 Task: Stabilize Shaky Video:42%
Action: Mouse moved to (901, 354)
Screenshot: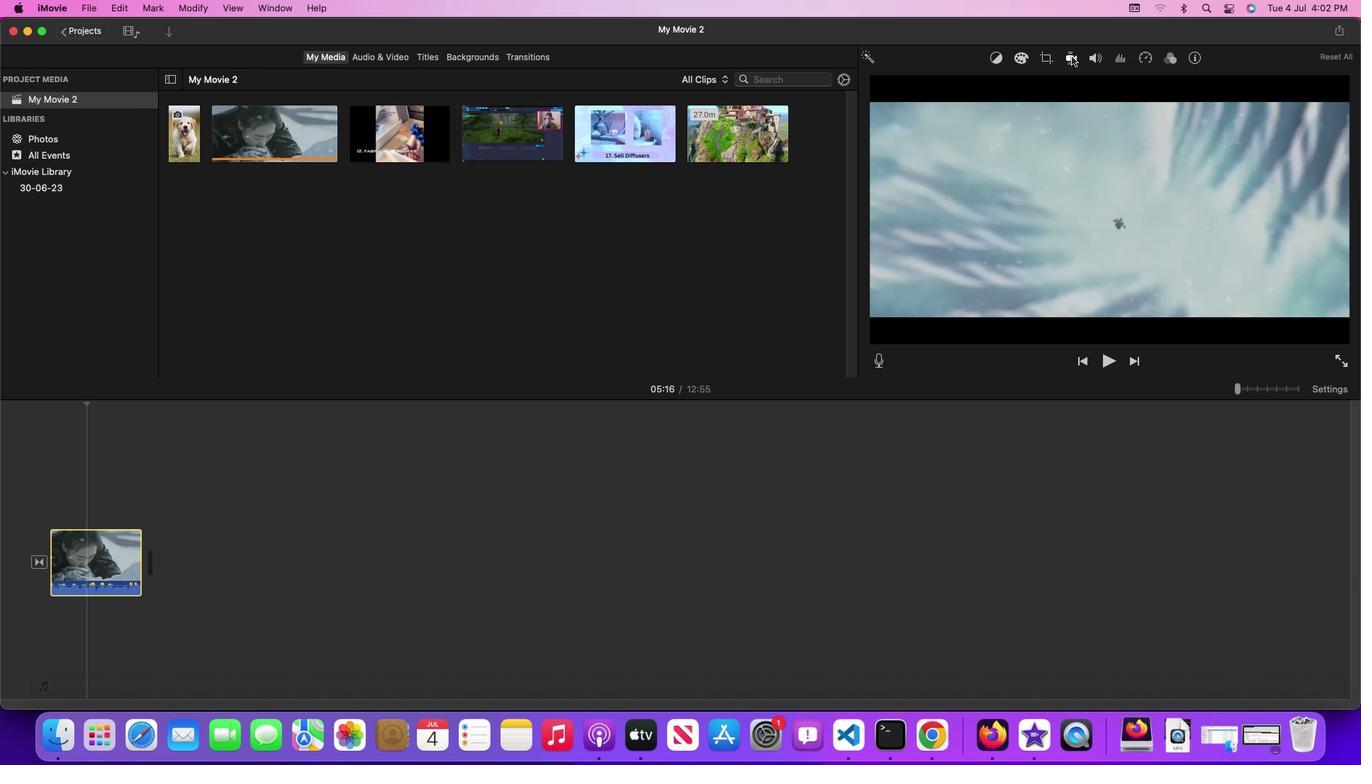
Action: Mouse pressed left at (901, 354)
Screenshot: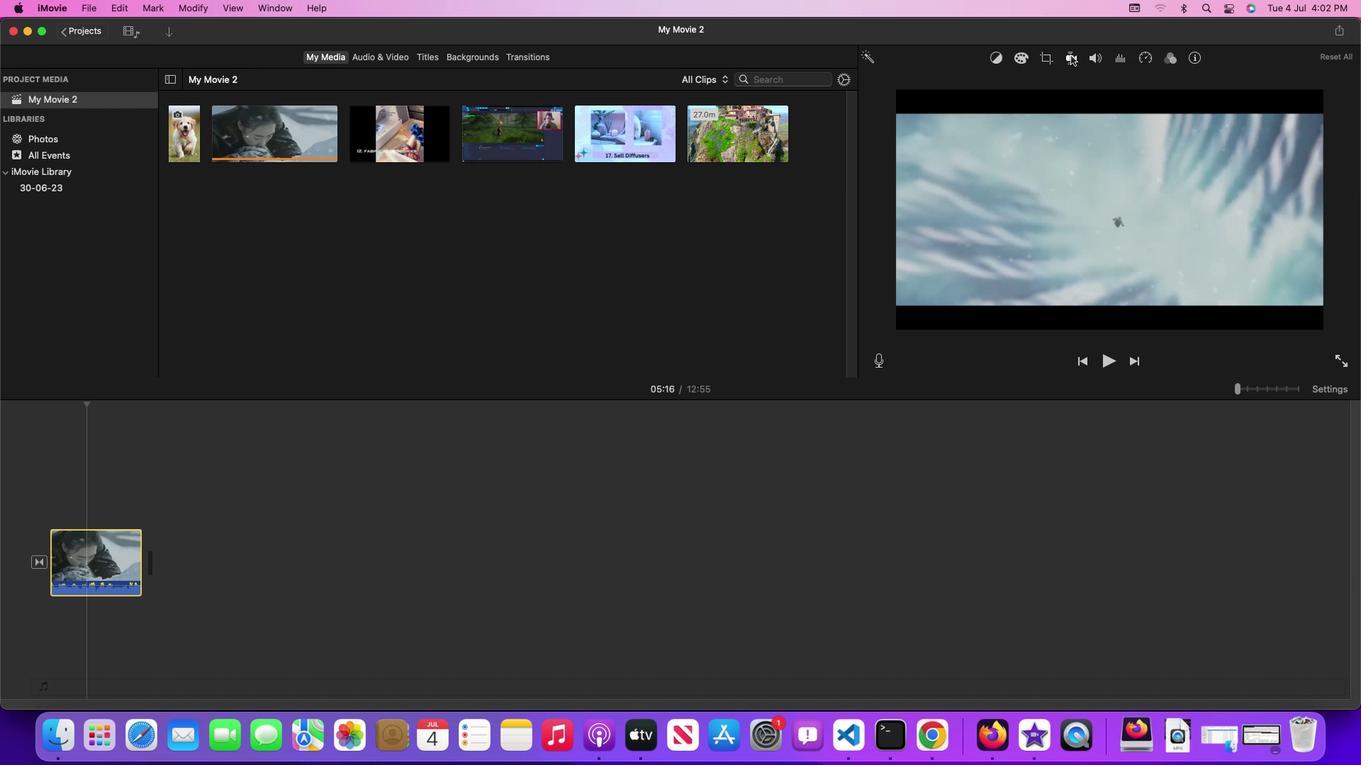 
Action: Mouse moved to (901, 354)
Screenshot: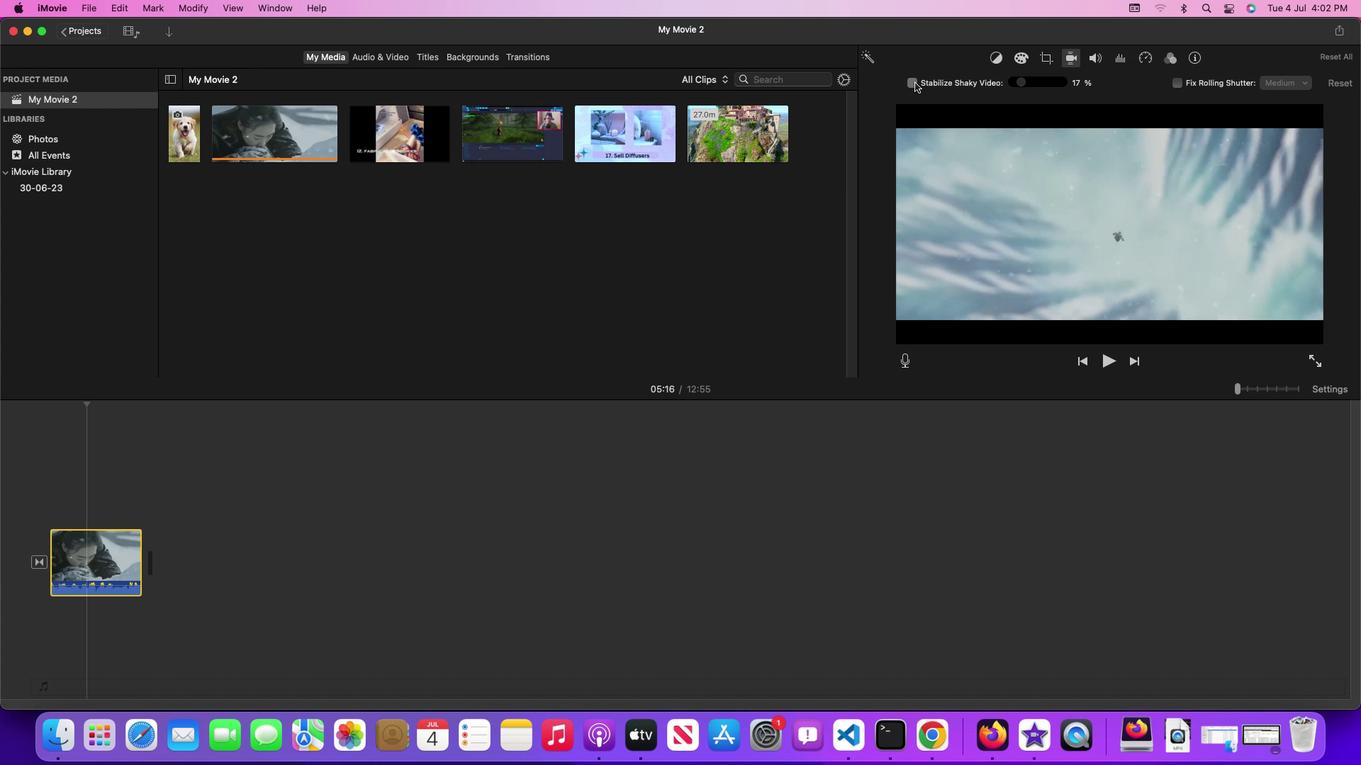 
Action: Mouse pressed left at (901, 354)
Screenshot: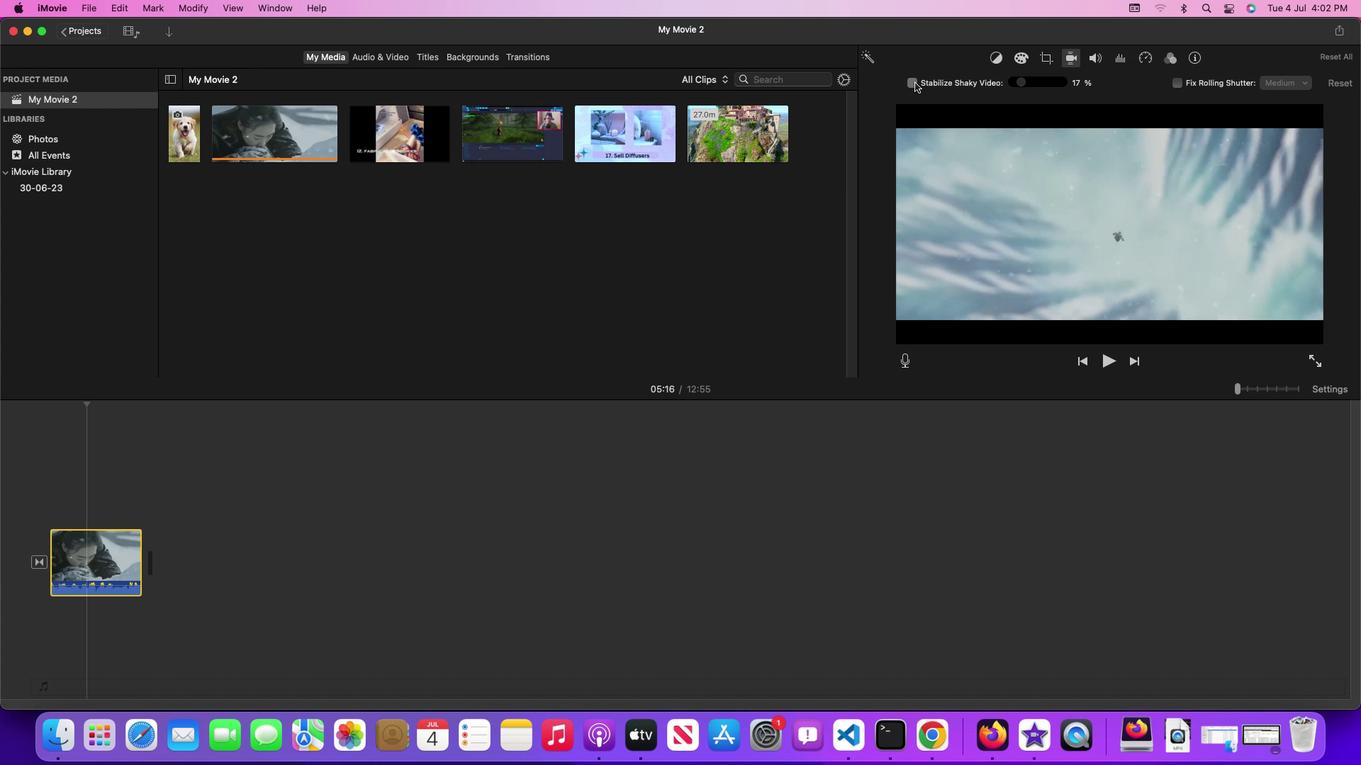 
Action: Mouse moved to (901, 354)
Screenshot: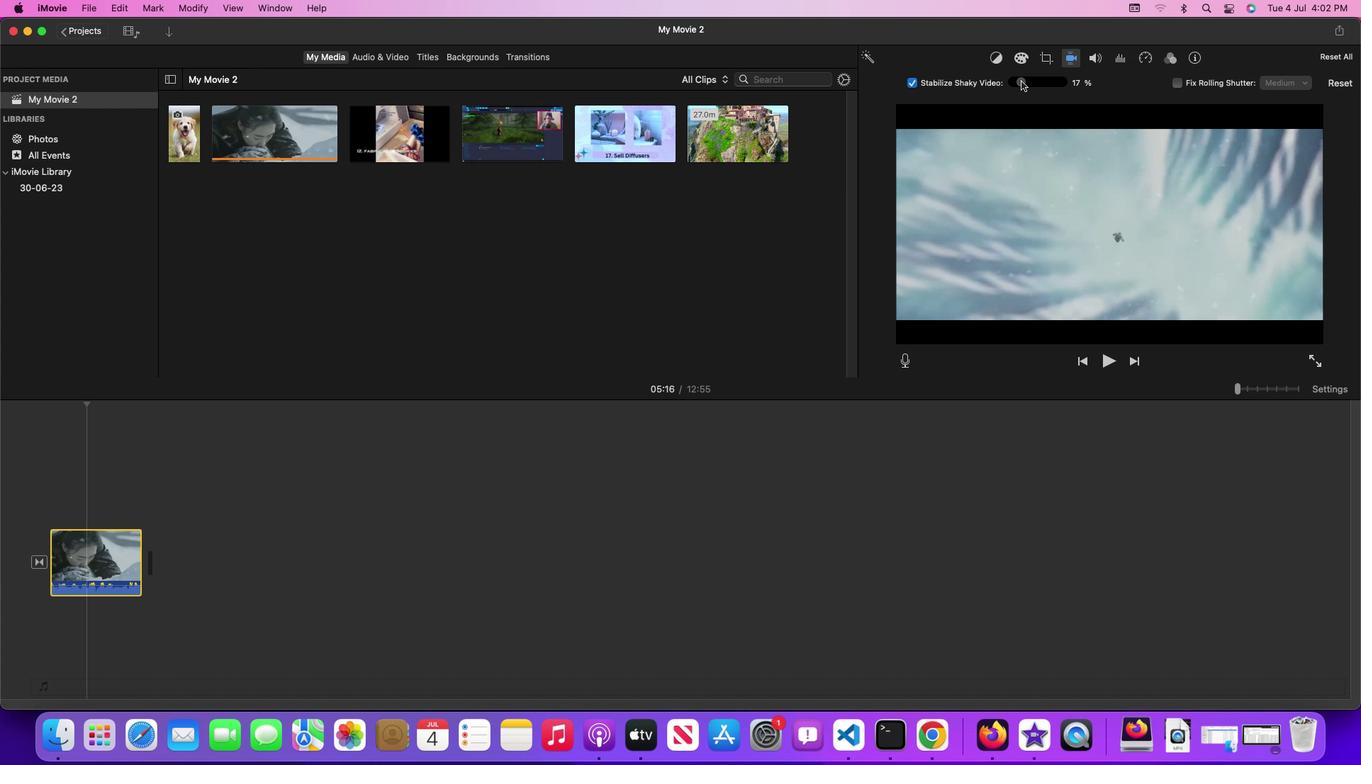
Action: Mouse pressed left at (901, 354)
Screenshot: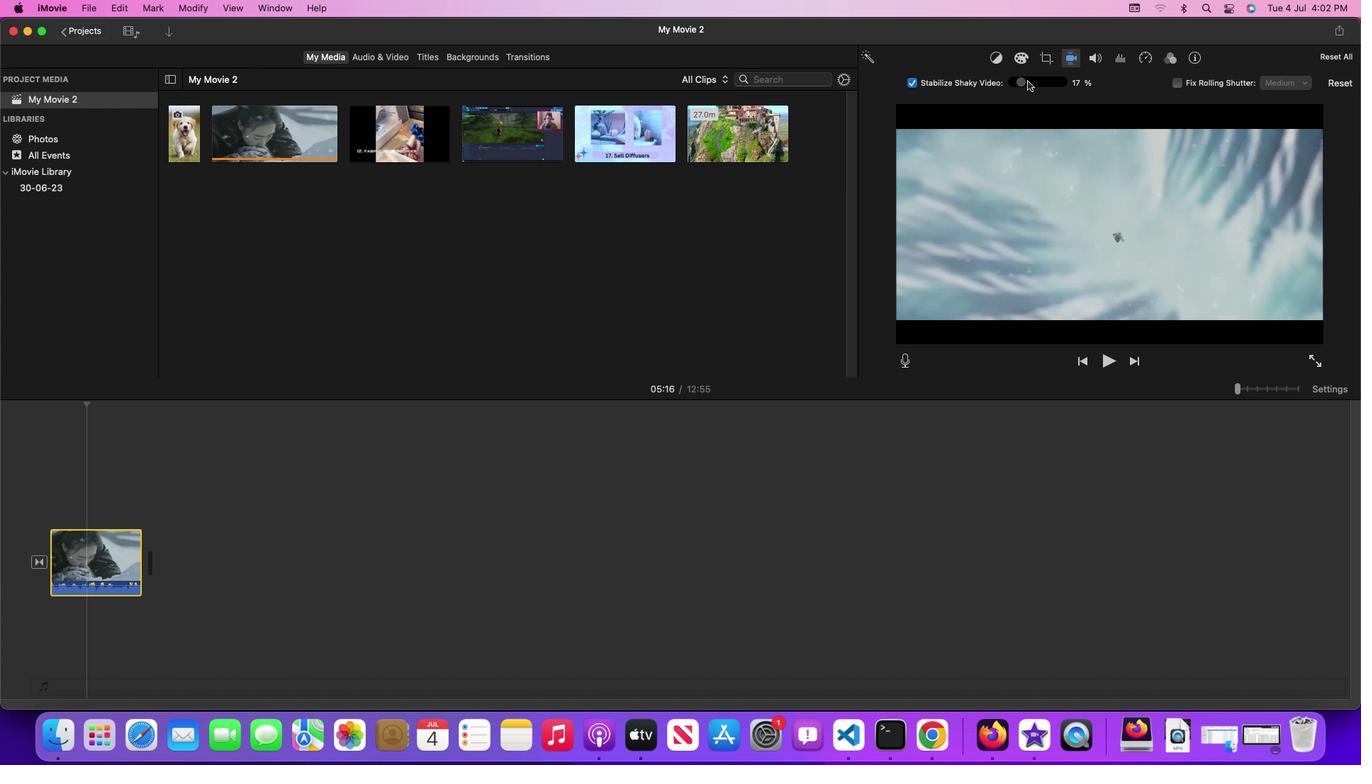 
Action: Mouse moved to (901, 354)
Screenshot: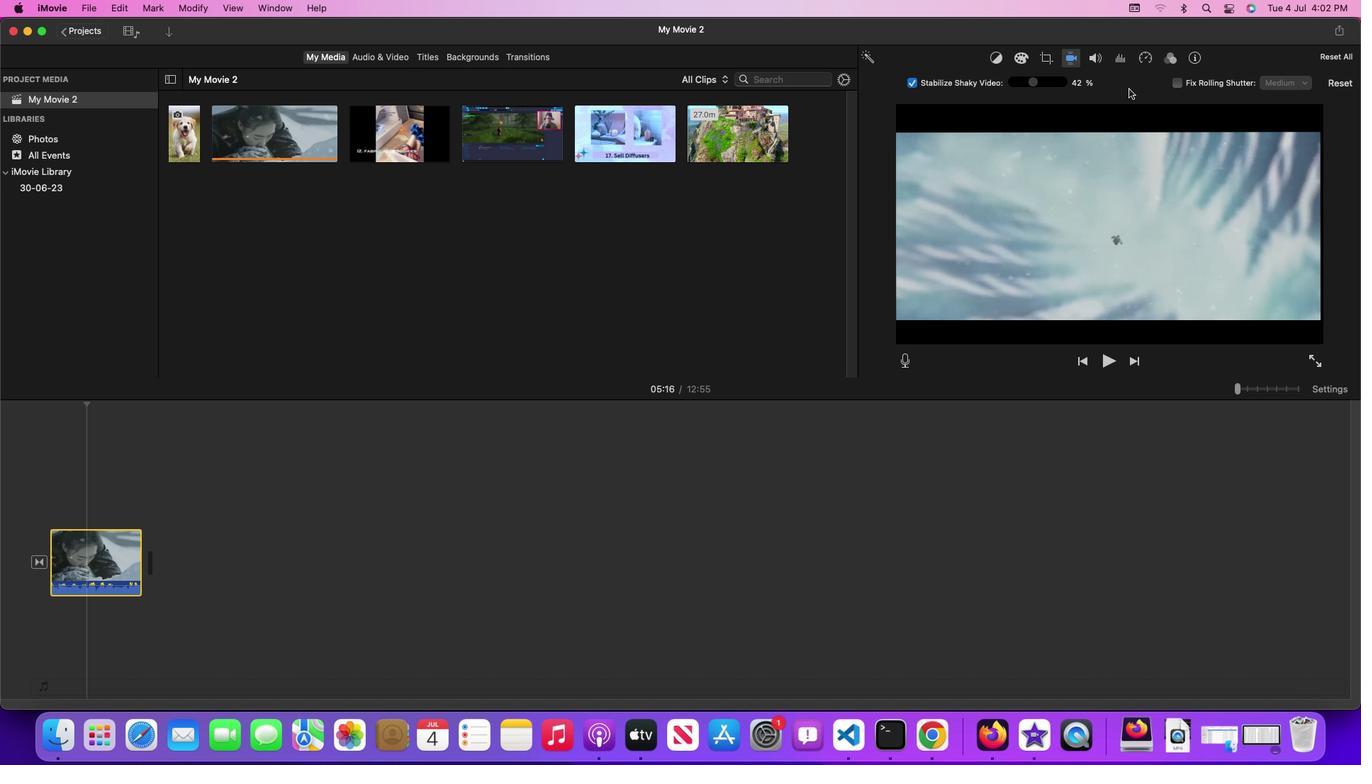 
